 Task: Add Boiron Belladonna 30C to the cart.
Action: Mouse moved to (231, 104)
Screenshot: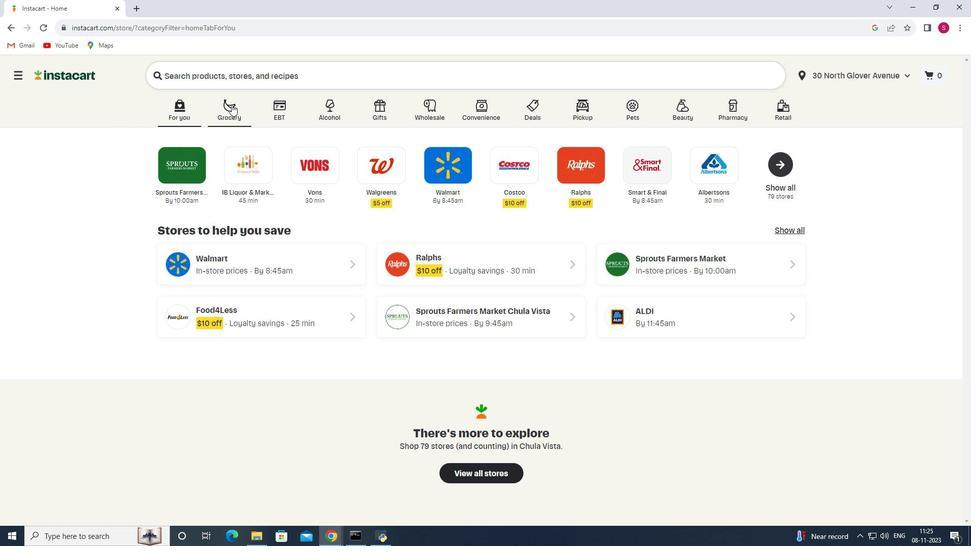 
Action: Mouse pressed left at (231, 104)
Screenshot: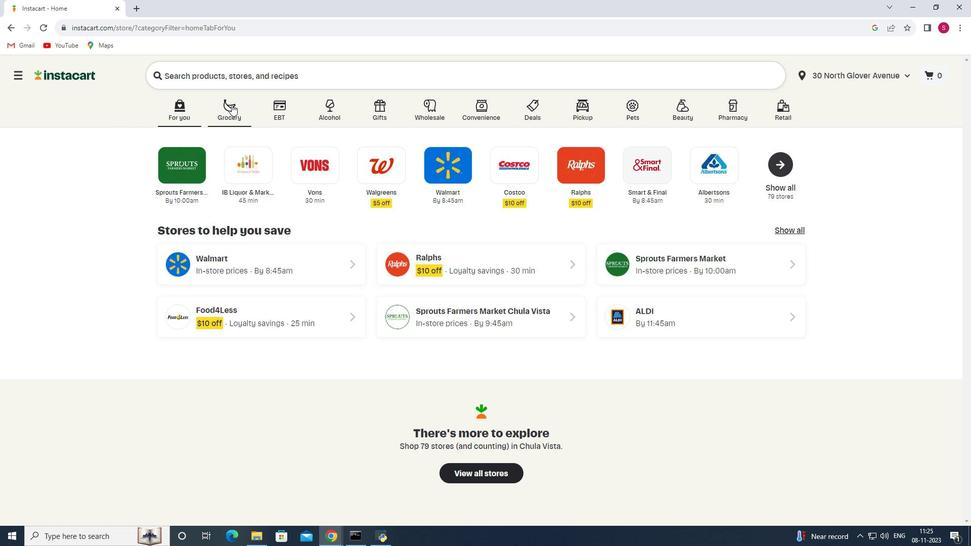
Action: Mouse moved to (229, 293)
Screenshot: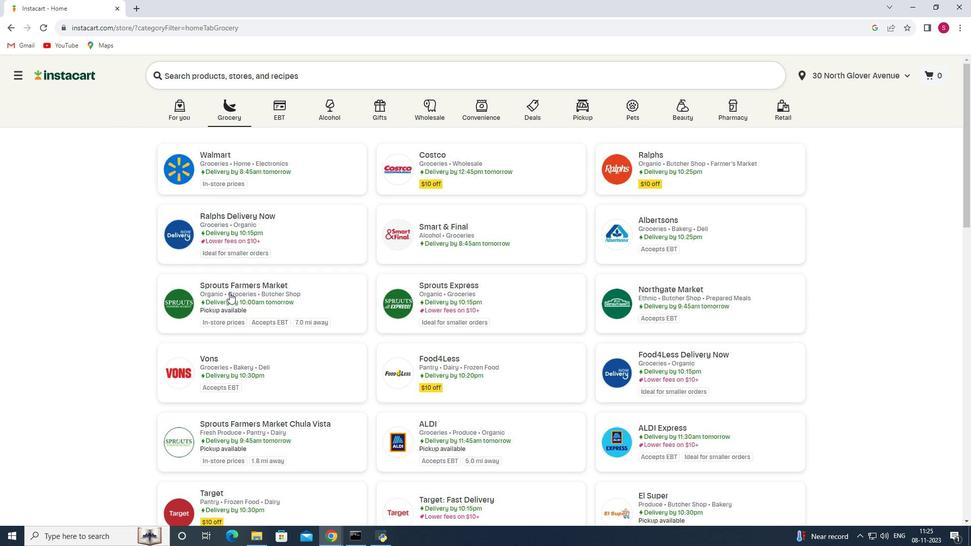
Action: Mouse pressed left at (229, 293)
Screenshot: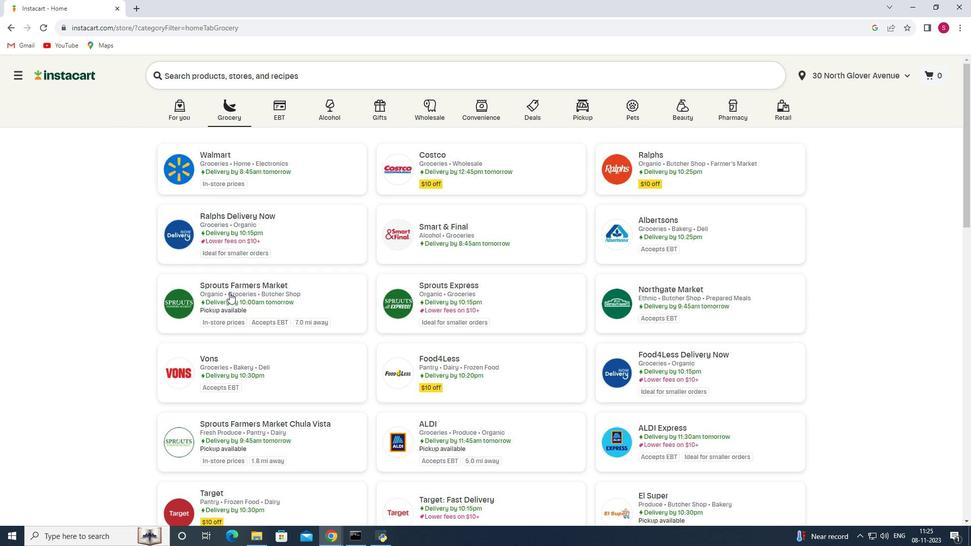 
Action: Mouse moved to (79, 303)
Screenshot: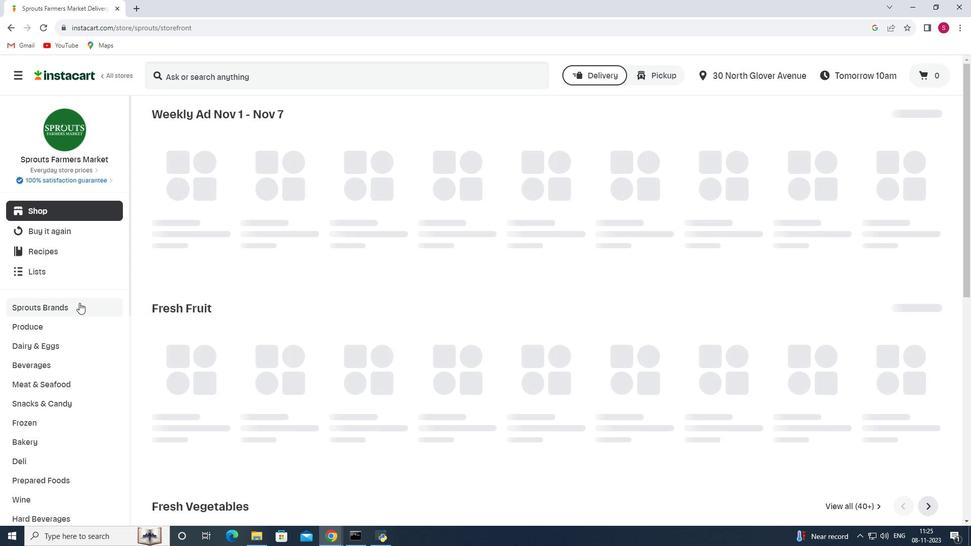
Action: Mouse scrolled (79, 302) with delta (0, 0)
Screenshot: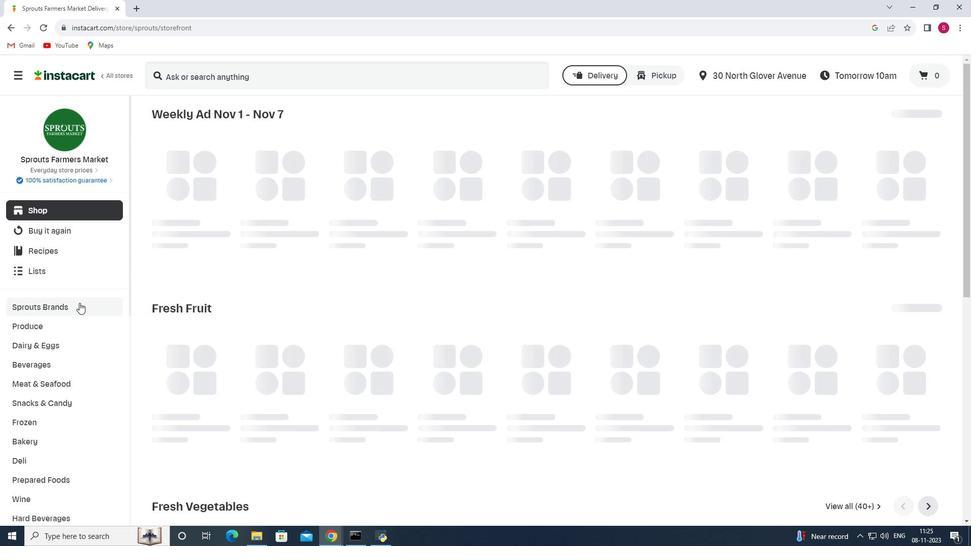 
Action: Mouse scrolled (79, 302) with delta (0, 0)
Screenshot: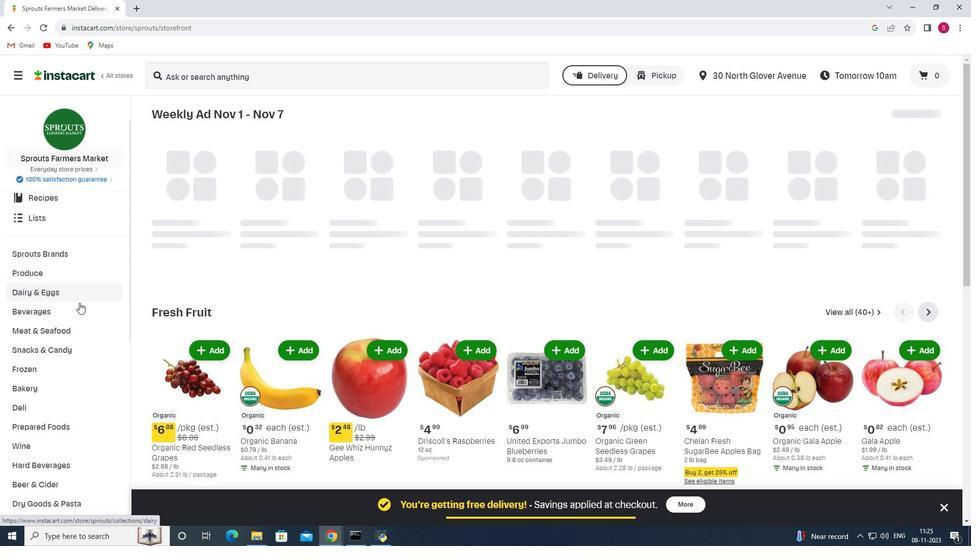 
Action: Mouse scrolled (79, 302) with delta (0, 0)
Screenshot: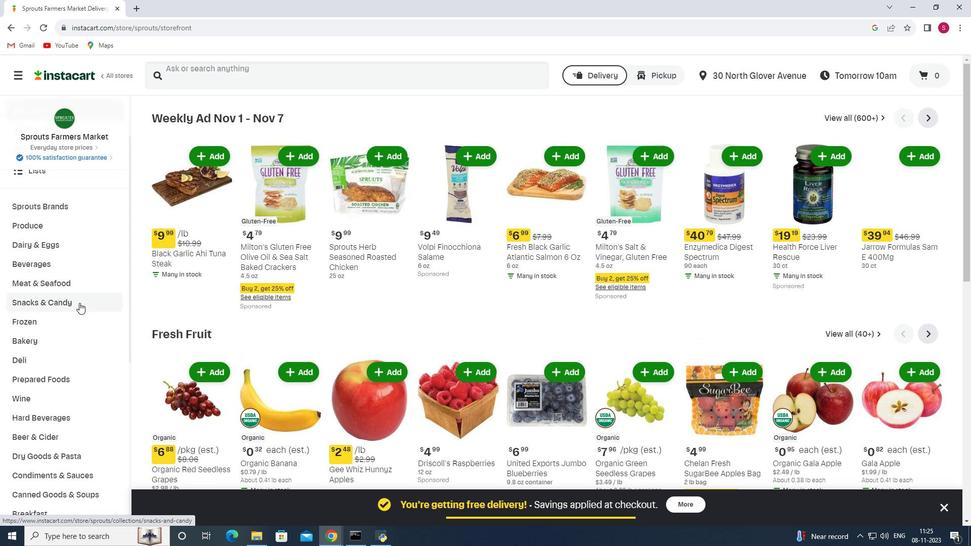 
Action: Mouse scrolled (79, 302) with delta (0, 0)
Screenshot: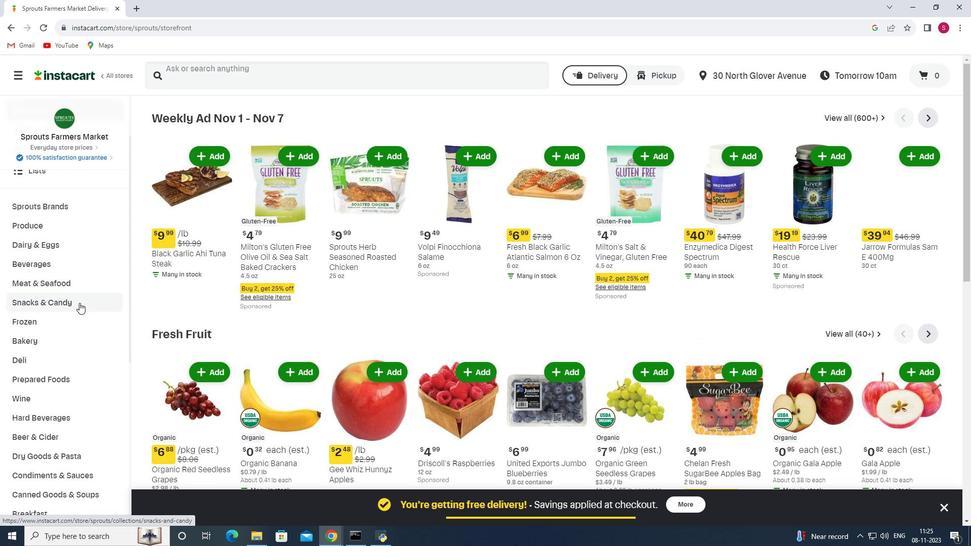 
Action: Mouse scrolled (79, 302) with delta (0, 0)
Screenshot: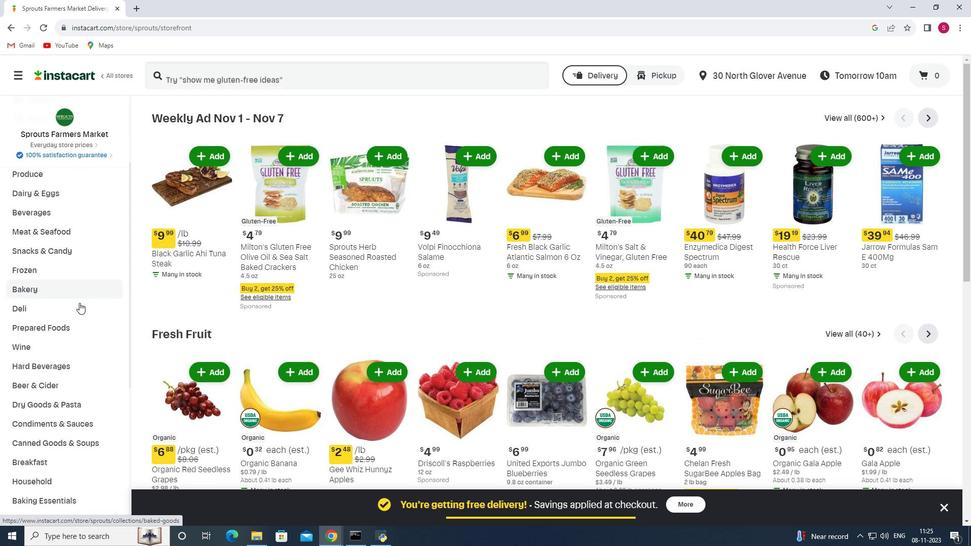 
Action: Mouse scrolled (79, 302) with delta (0, 0)
Screenshot: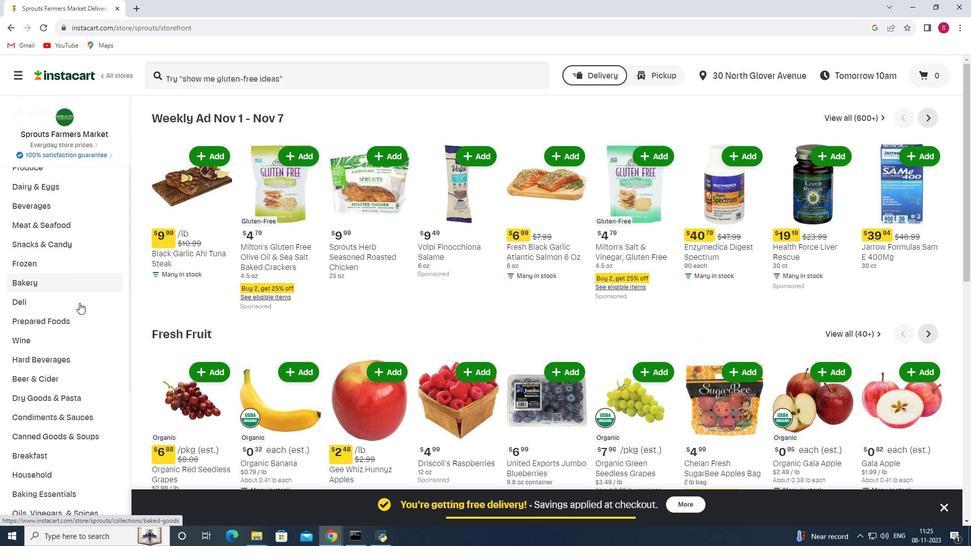 
Action: Mouse scrolled (79, 302) with delta (0, 0)
Screenshot: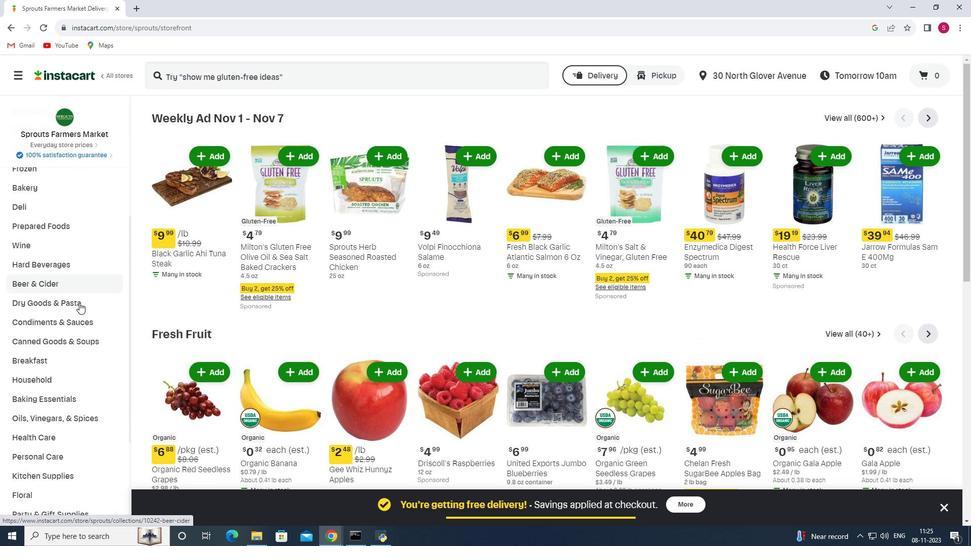 
Action: Mouse scrolled (79, 302) with delta (0, 0)
Screenshot: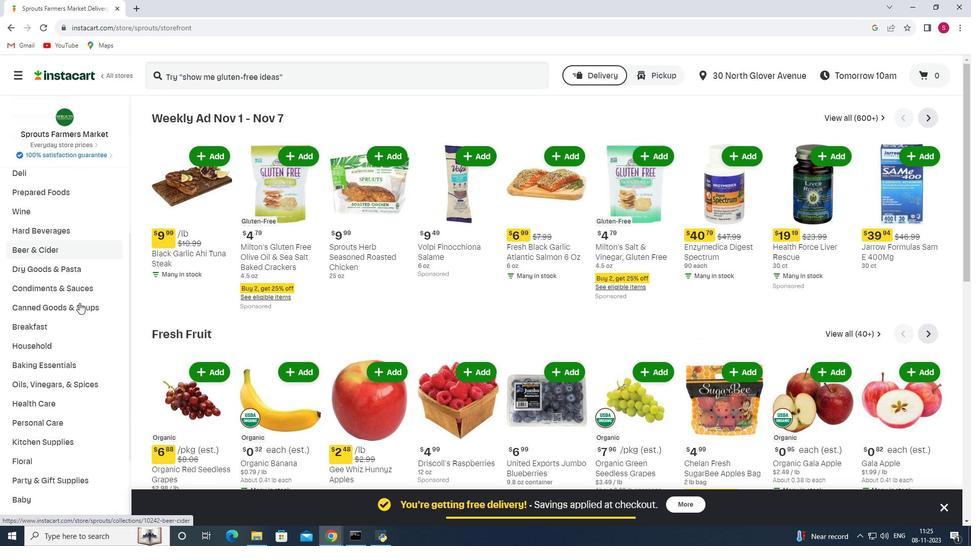 
Action: Mouse scrolled (79, 302) with delta (0, 0)
Screenshot: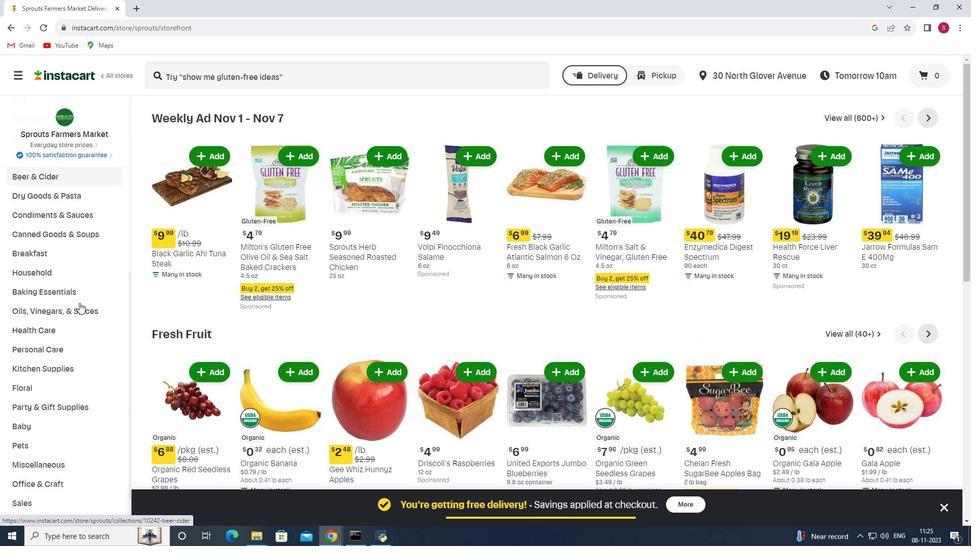 
Action: Mouse moved to (87, 281)
Screenshot: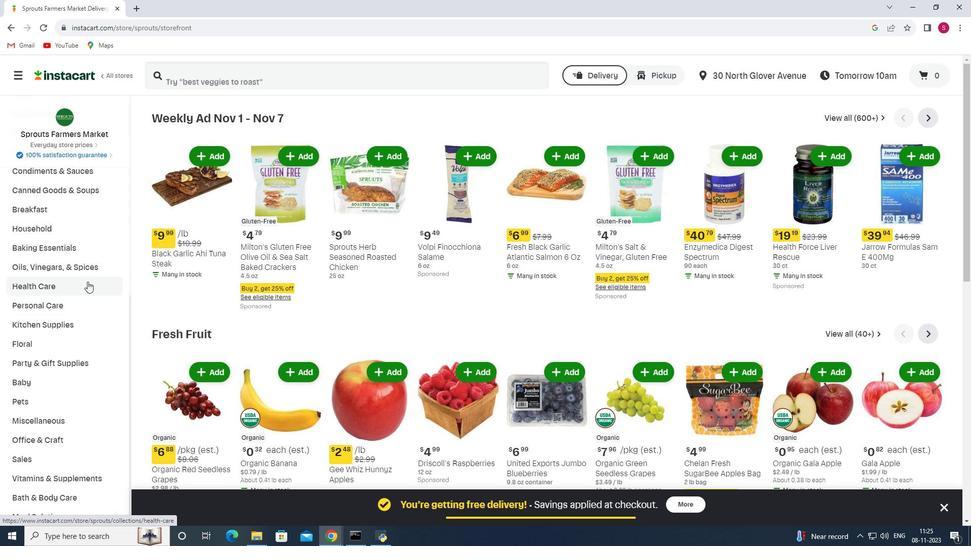 
Action: Mouse pressed left at (87, 281)
Screenshot: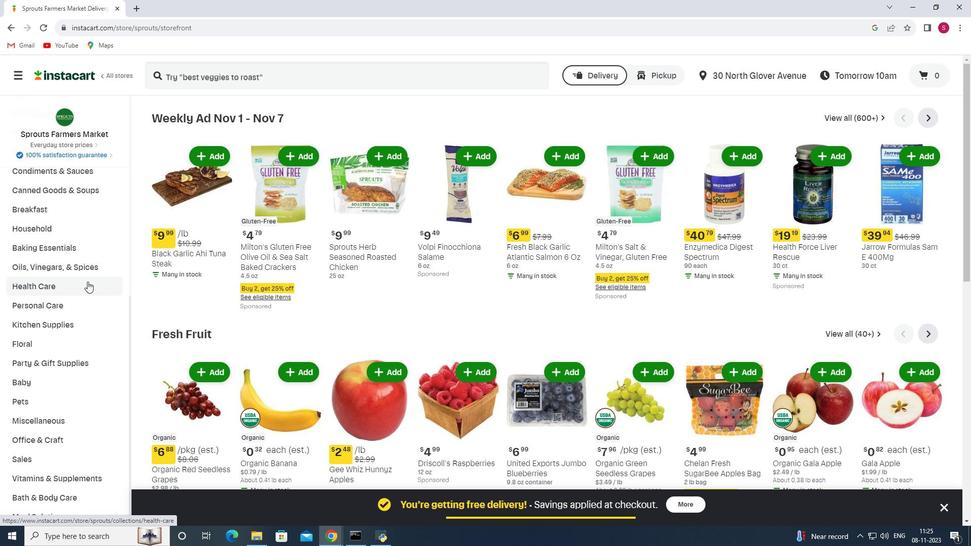 
Action: Mouse moved to (349, 146)
Screenshot: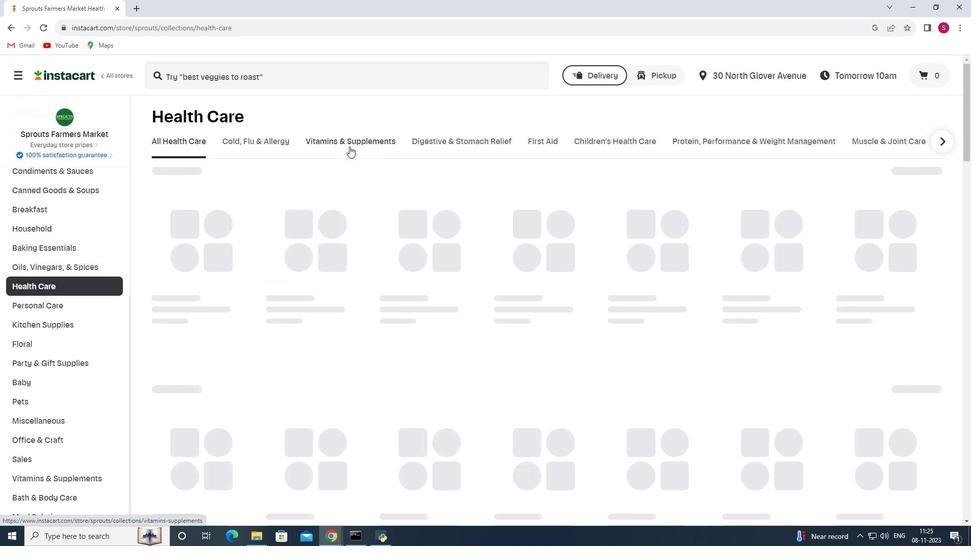 
Action: Mouse pressed left at (349, 146)
Screenshot: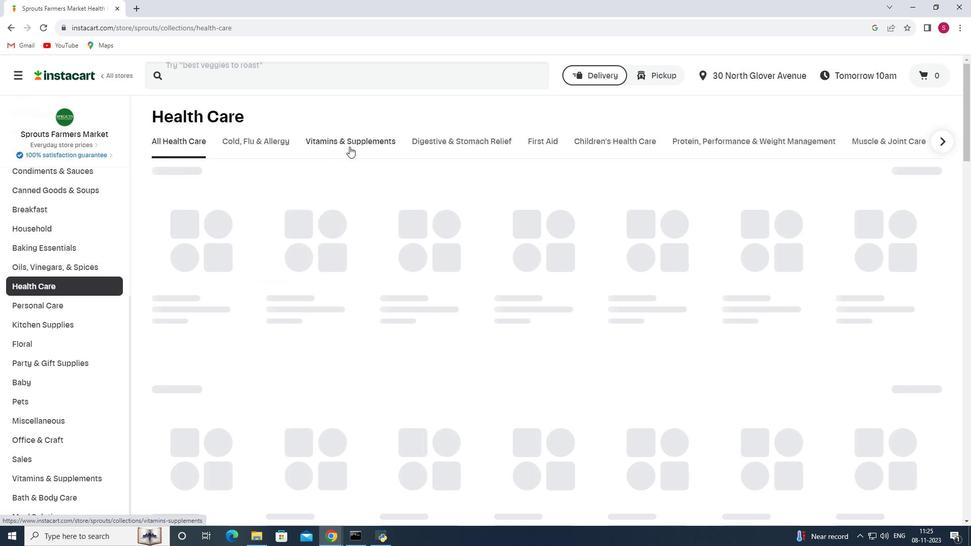 
Action: Mouse moved to (791, 186)
Screenshot: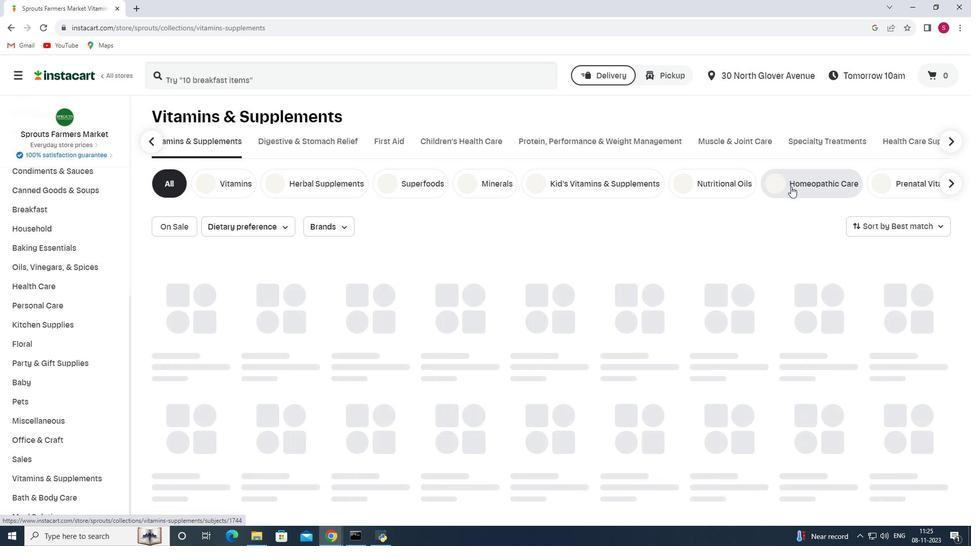 
Action: Mouse pressed left at (791, 186)
Screenshot: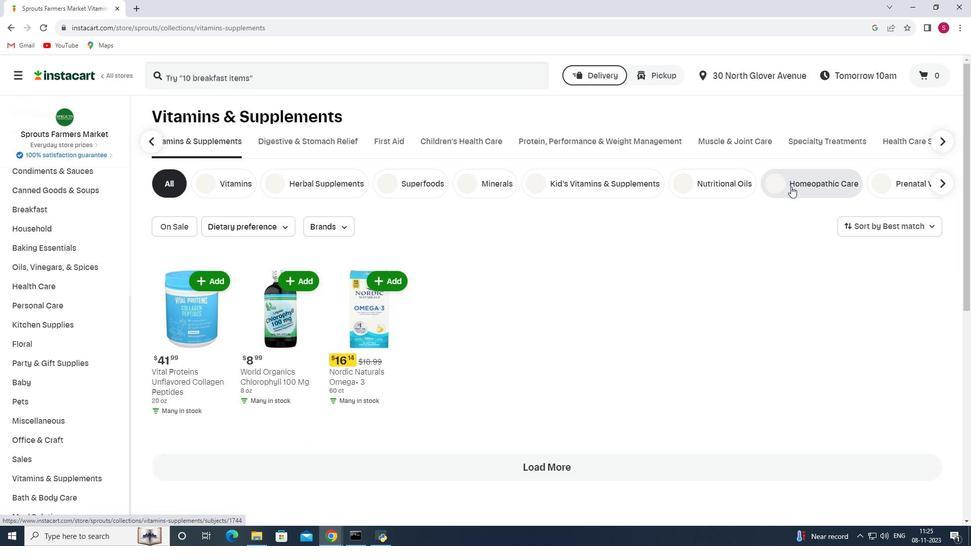 
Action: Mouse moved to (235, 64)
Screenshot: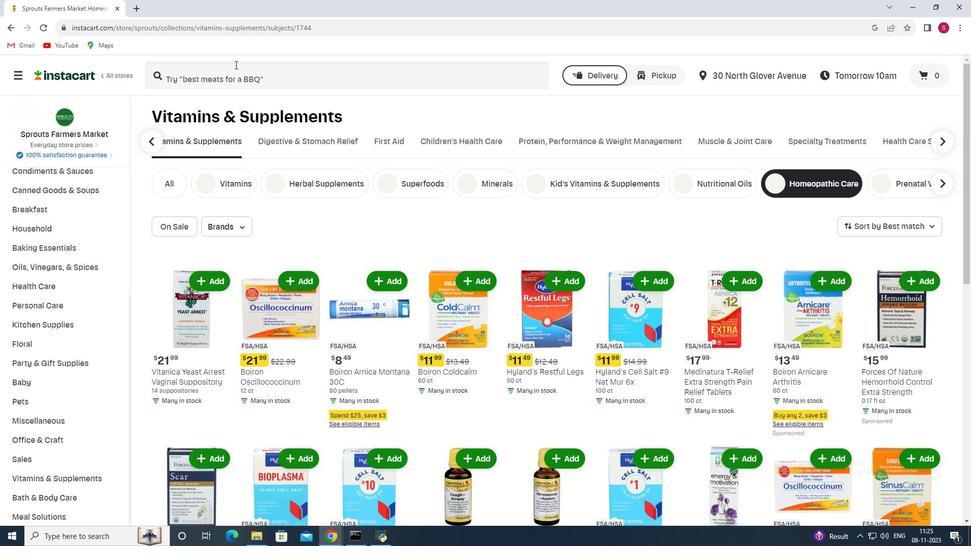 
Action: Mouse pressed left at (235, 64)
Screenshot: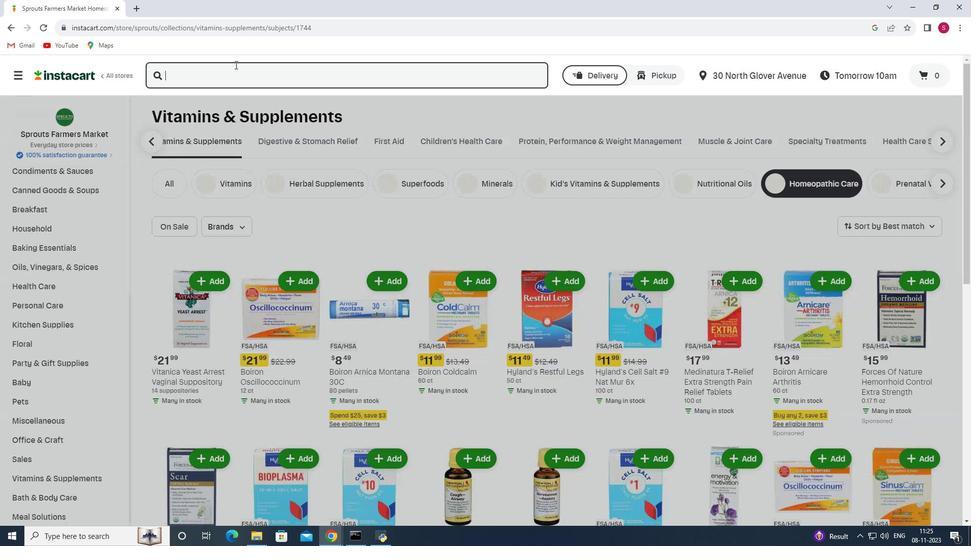 
Action: Key pressed <Key.shift>Boiron<Key.space><Key.shift_r>Belladonna<Key.space>30<Key.shift>C<Key.enter>
Screenshot: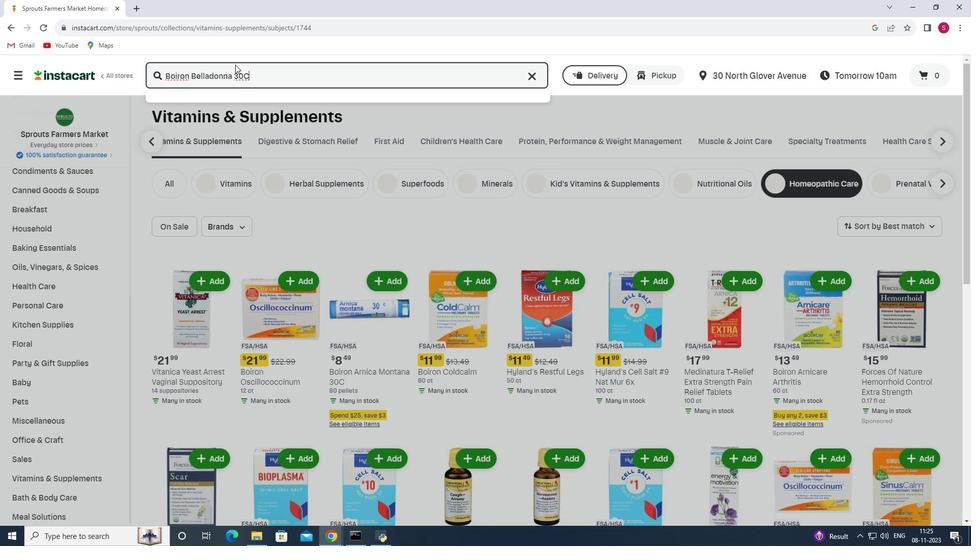 
Action: Mouse moved to (274, 160)
Screenshot: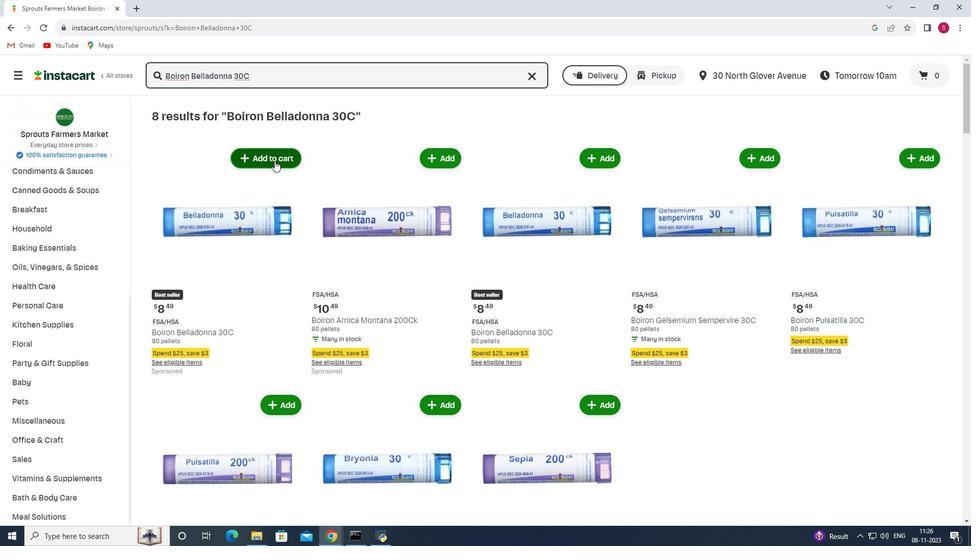 
Action: Mouse pressed left at (274, 160)
Screenshot: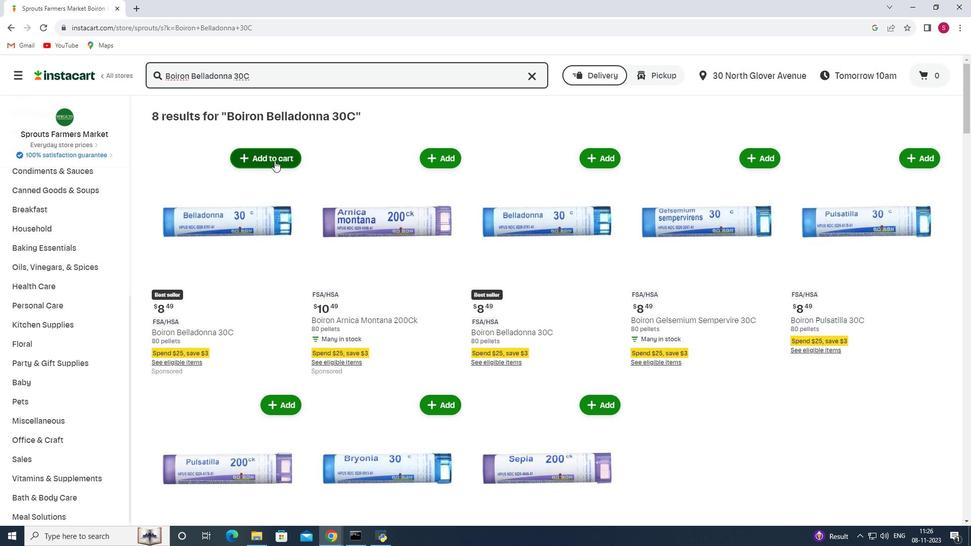 
Action: Mouse moved to (263, 189)
Screenshot: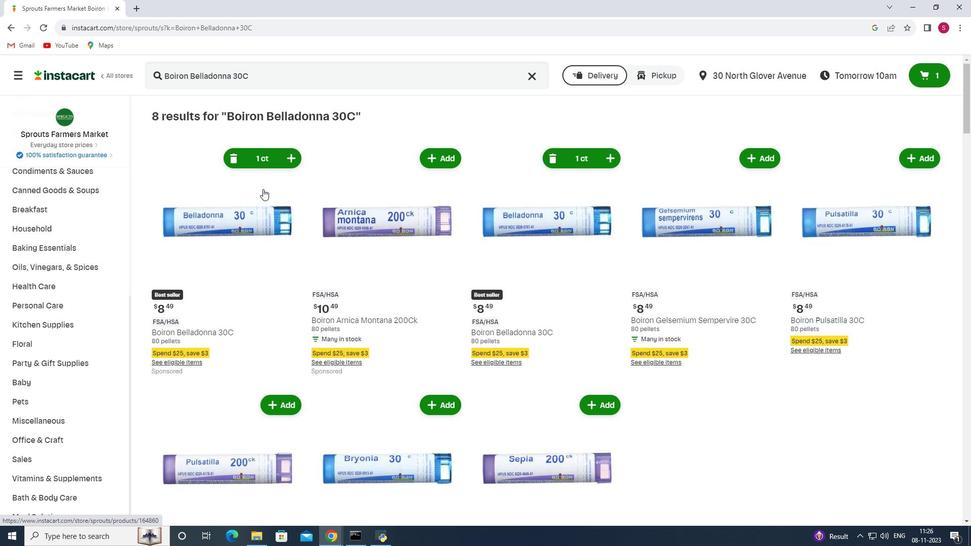 
